 Task: Create Card Business Requirements Elicitation in Board Branding Strategy to Workspace Human Resources Information Systems. Create Card Marketing Review in Board Email A/B Testing to Workspace Human Resources Information Systems. Create Card Functional Requirements Elicitation in Board Email Marketing Campaign Strategy and Execution to Workspace Human Resources Information Systems
Action: Mouse moved to (61, 282)
Screenshot: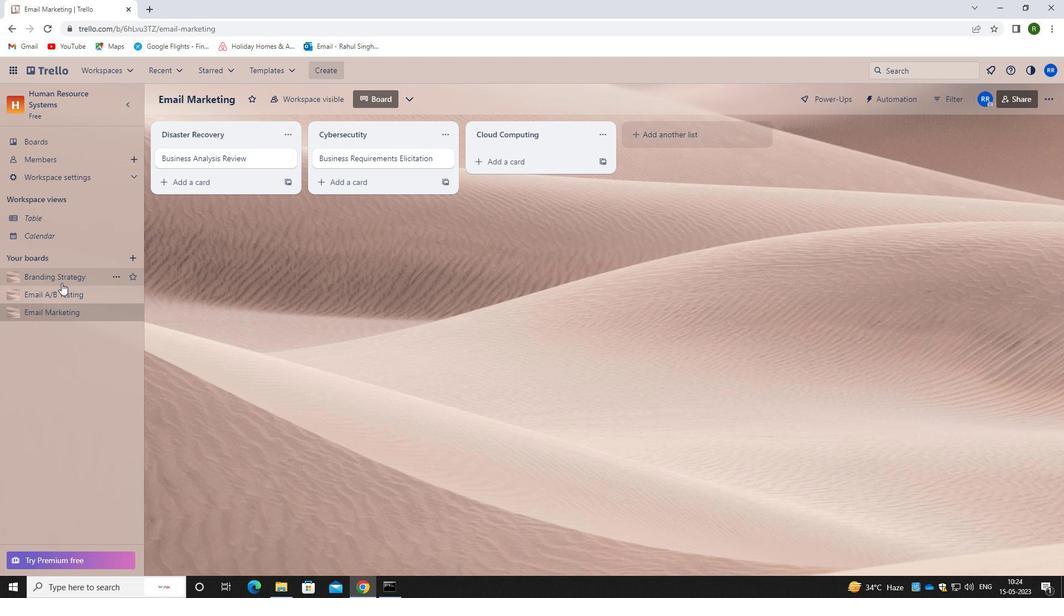 
Action: Mouse pressed left at (61, 282)
Screenshot: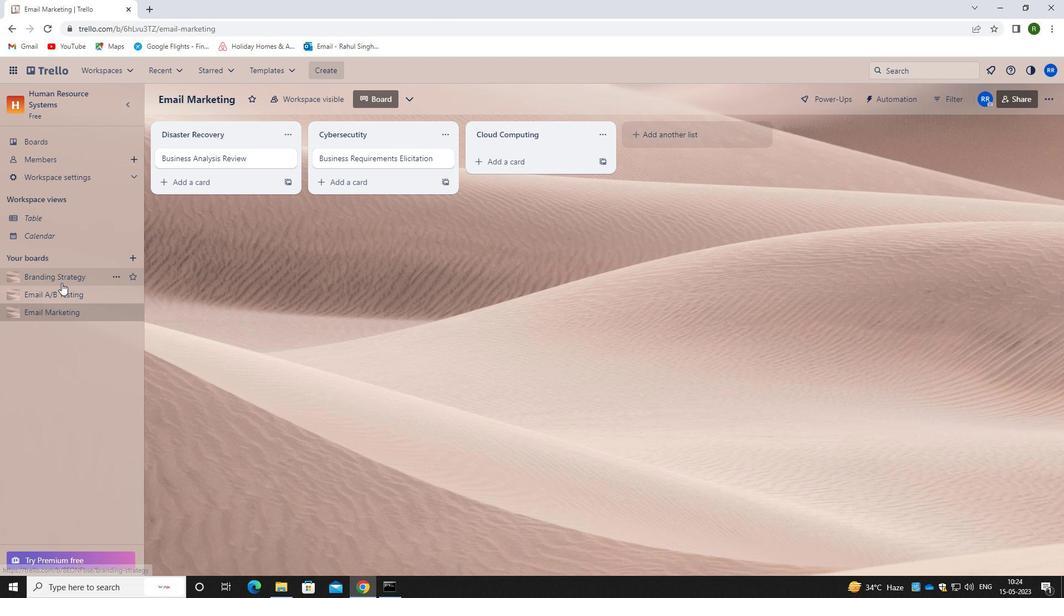 
Action: Mouse moved to (525, 162)
Screenshot: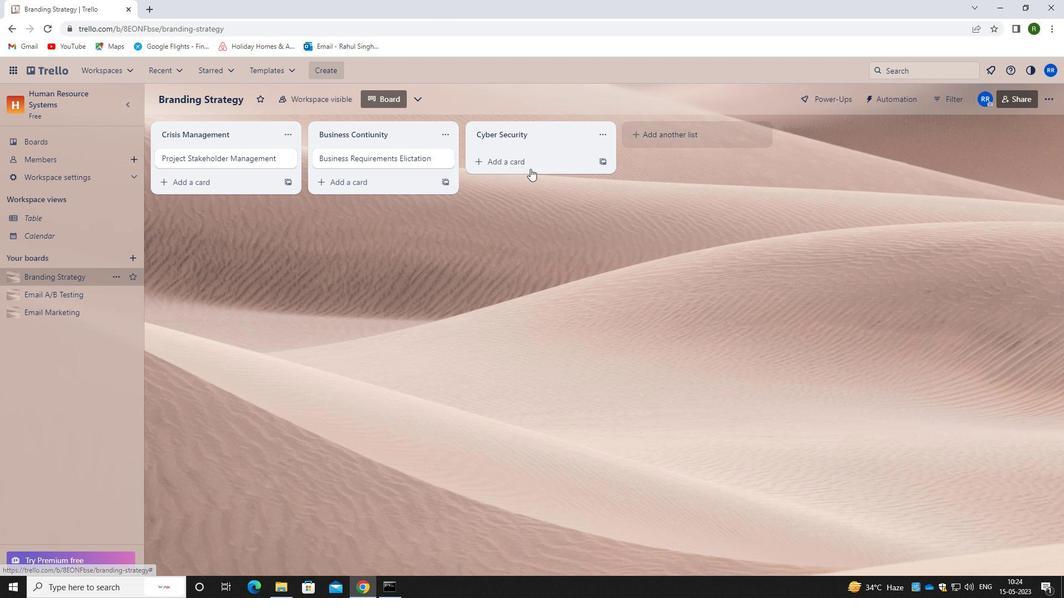 
Action: Mouse pressed left at (525, 162)
Screenshot: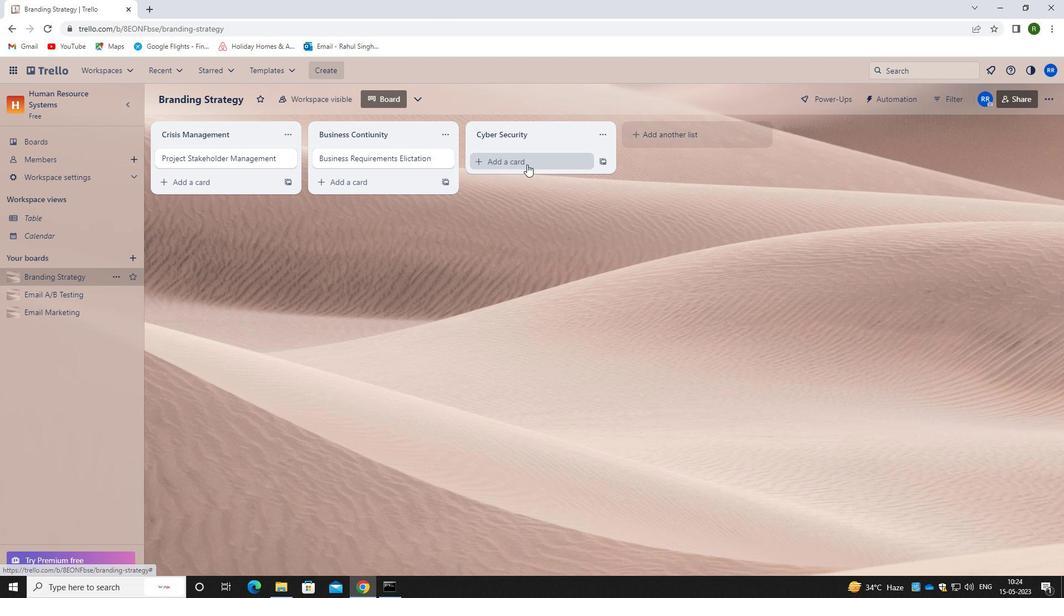 
Action: Mouse moved to (510, 174)
Screenshot: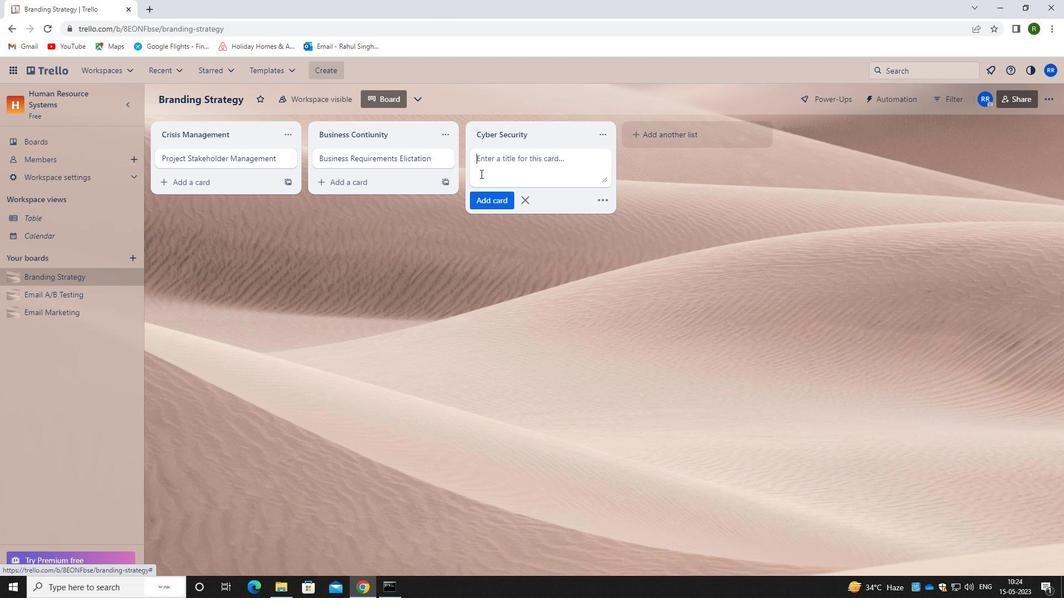 
Action: Mouse pressed left at (510, 174)
Screenshot: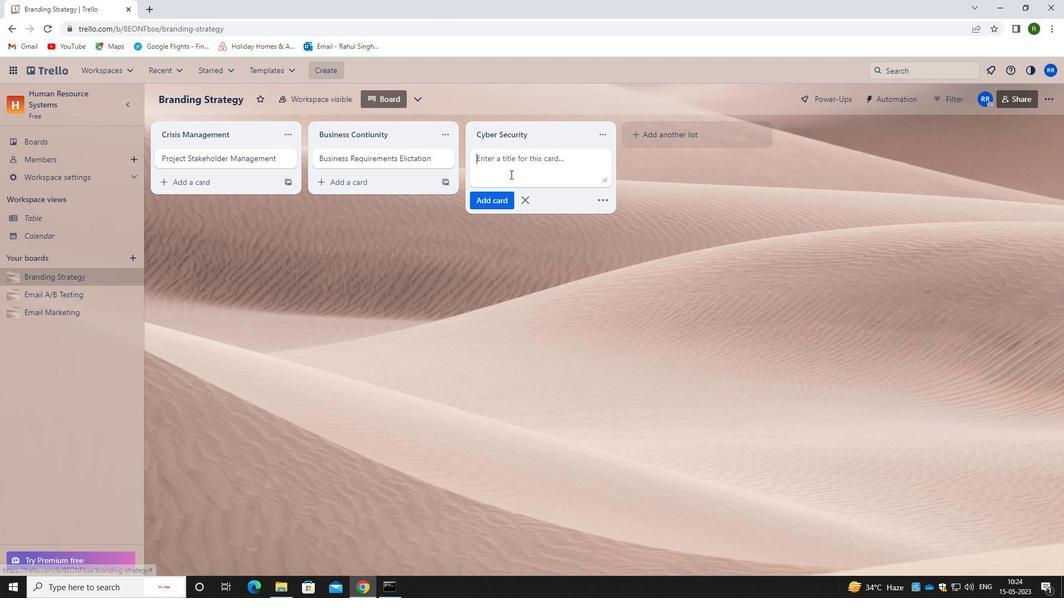 
Action: Mouse moved to (510, 174)
Screenshot: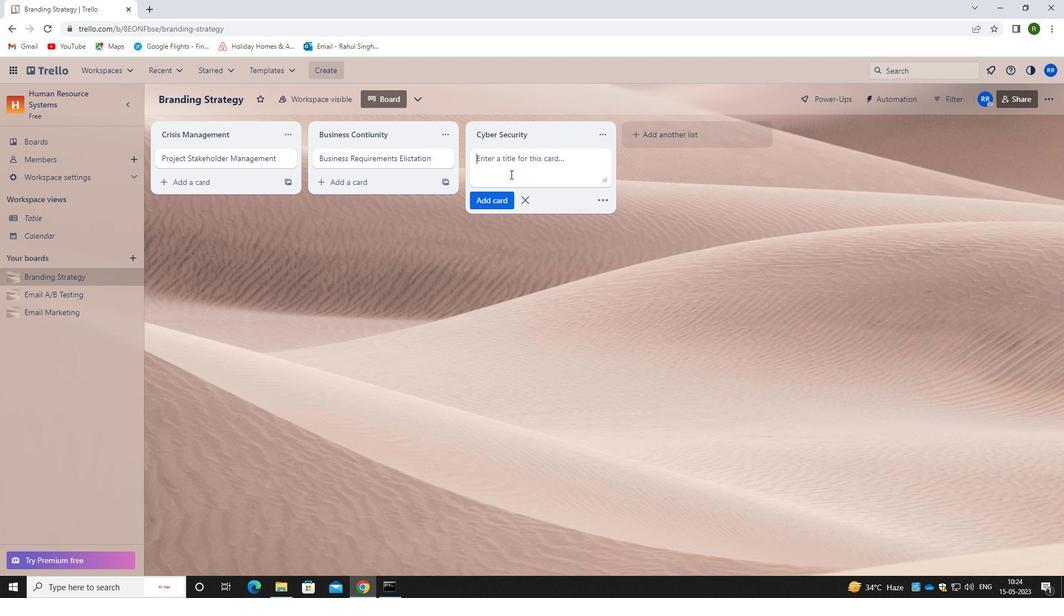 
Action: Key pressed <Key.caps_lock>b<Key.caps_lock>usiness<Key.space><Key.caps_lock>r<Key.caps_lock>equirements<Key.space><Key.caps_lock>e<Key.caps_lock>licitation
Screenshot: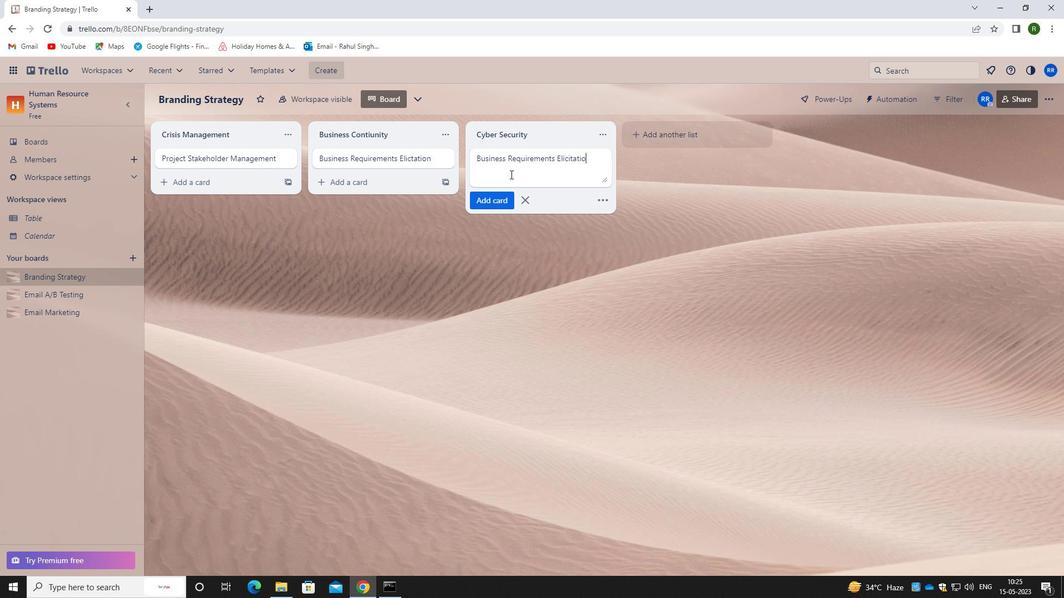
Action: Mouse moved to (502, 197)
Screenshot: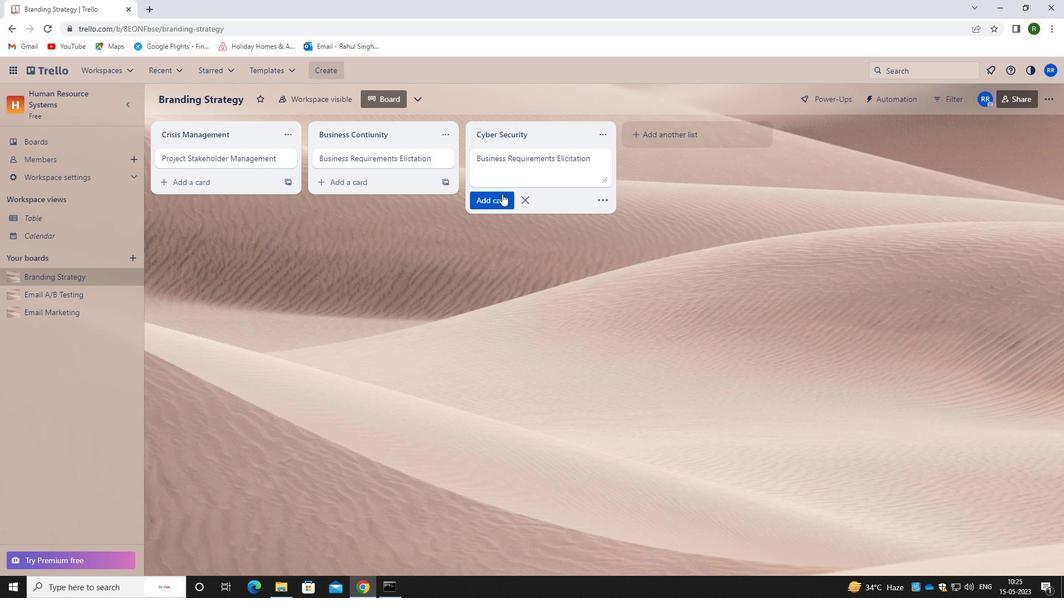 
Action: Mouse pressed left at (502, 197)
Screenshot: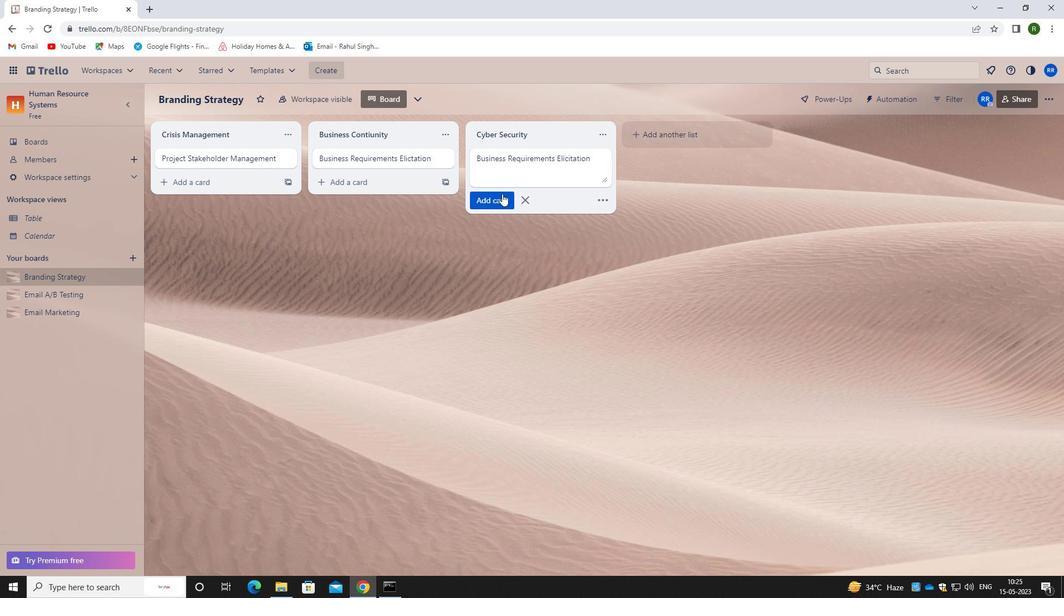 
Action: Mouse moved to (72, 293)
Screenshot: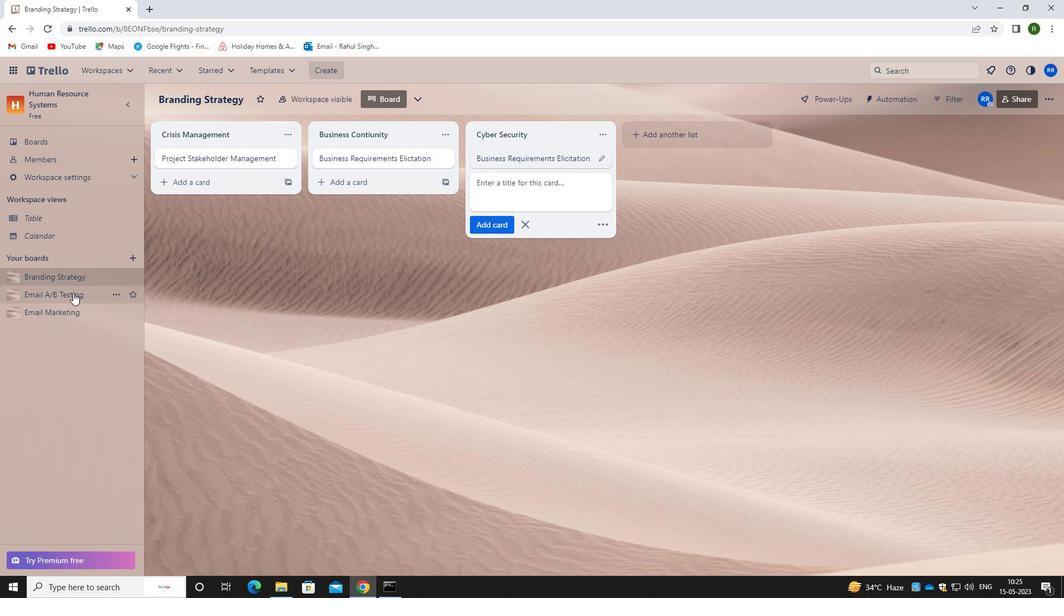 
Action: Mouse pressed left at (72, 293)
Screenshot: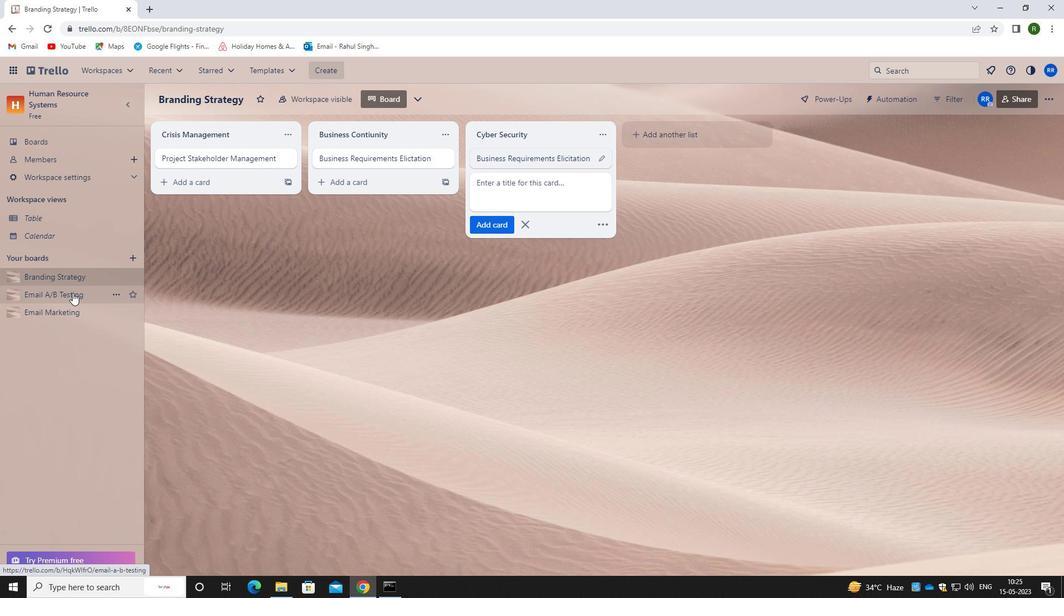 
Action: Mouse moved to (500, 155)
Screenshot: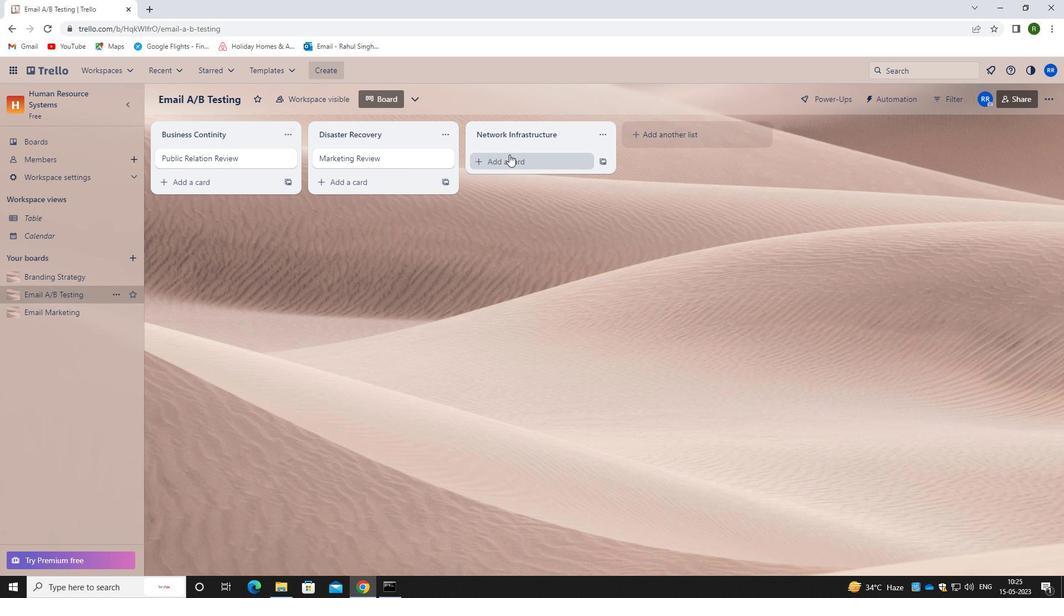 
Action: Mouse pressed left at (500, 155)
Screenshot: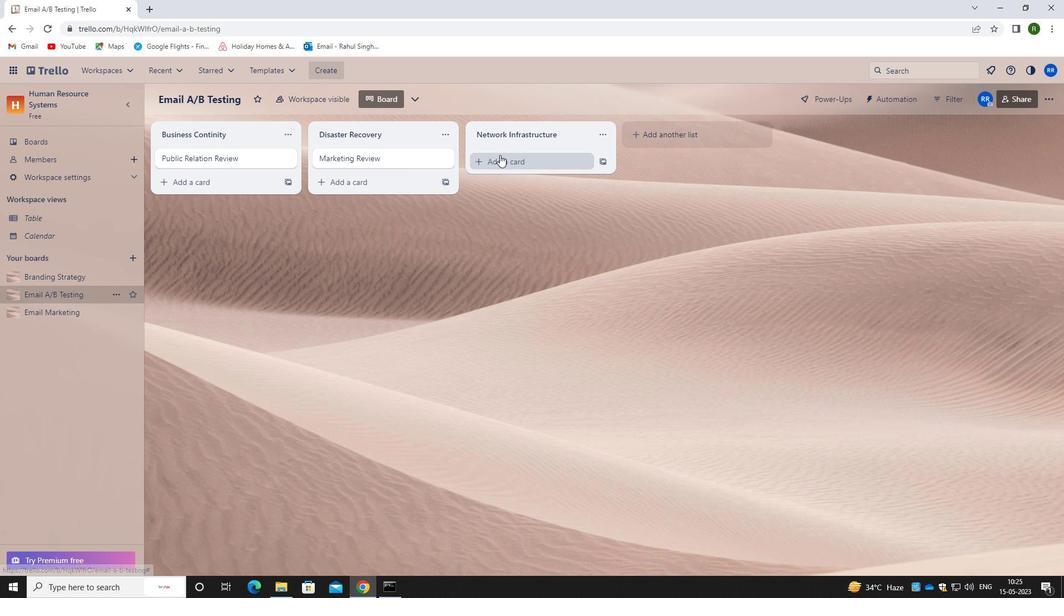 
Action: Mouse moved to (499, 171)
Screenshot: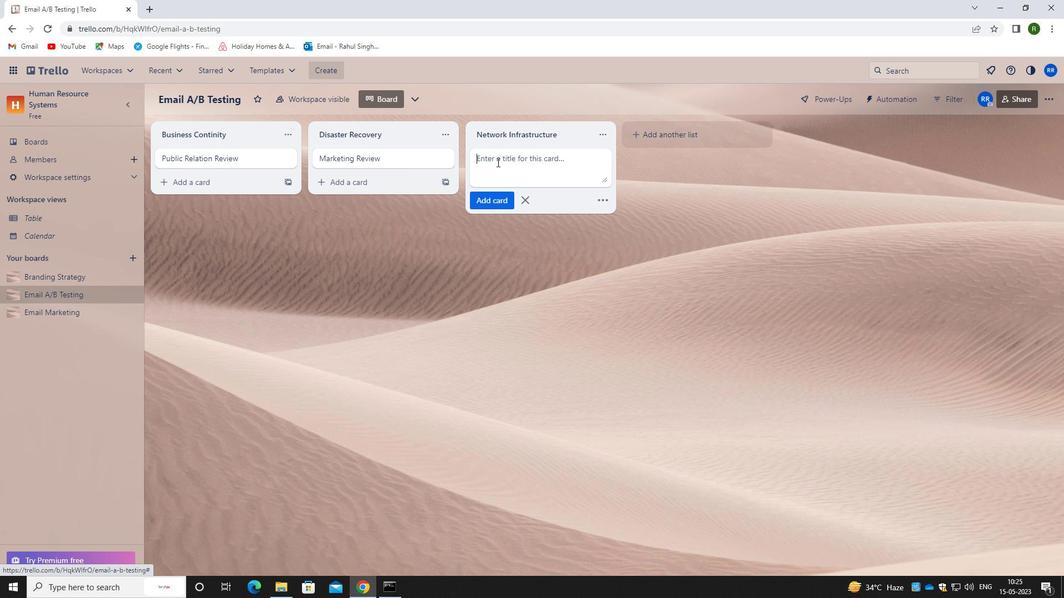 
Action: Mouse pressed left at (499, 171)
Screenshot: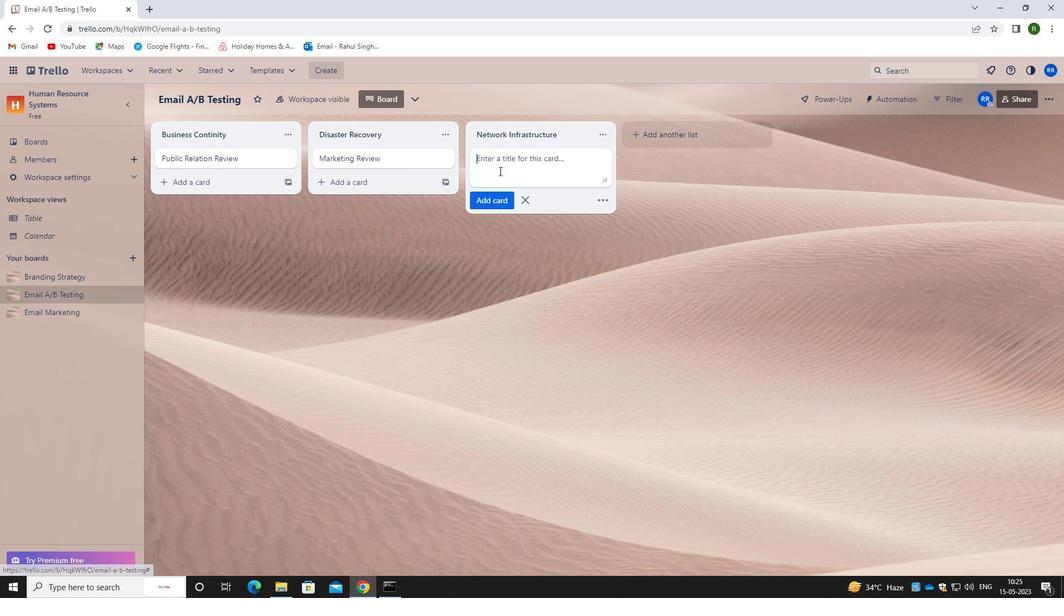 
Action: Key pressed <Key.caps_lock>m<Key.caps_lock>arketti<Key.backspace><Key.backspace>ing<Key.space><Key.caps_lock>r<Key.caps_lock>eview
Screenshot: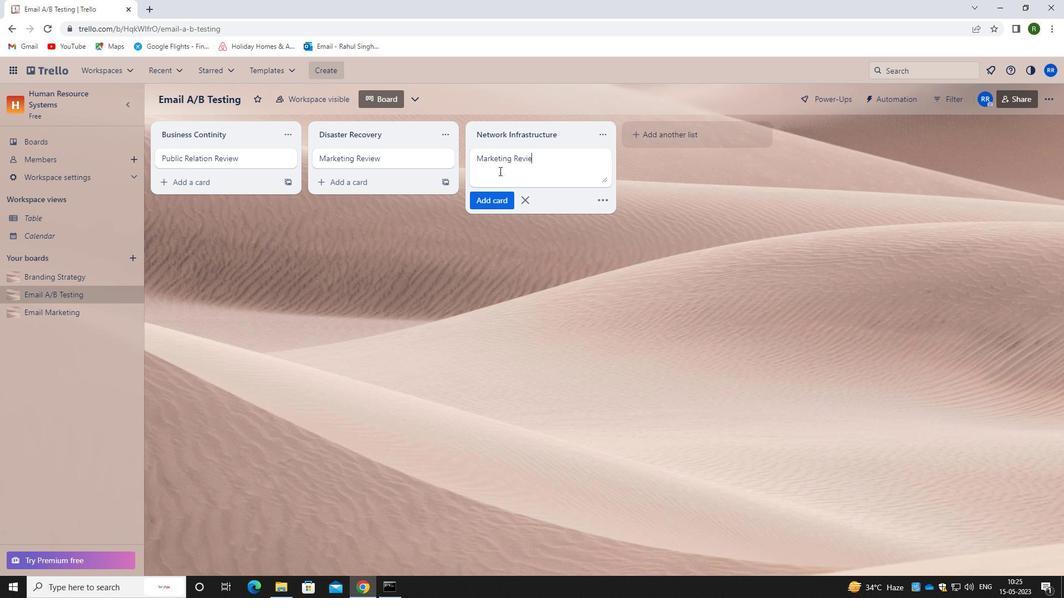 
Action: Mouse moved to (498, 206)
Screenshot: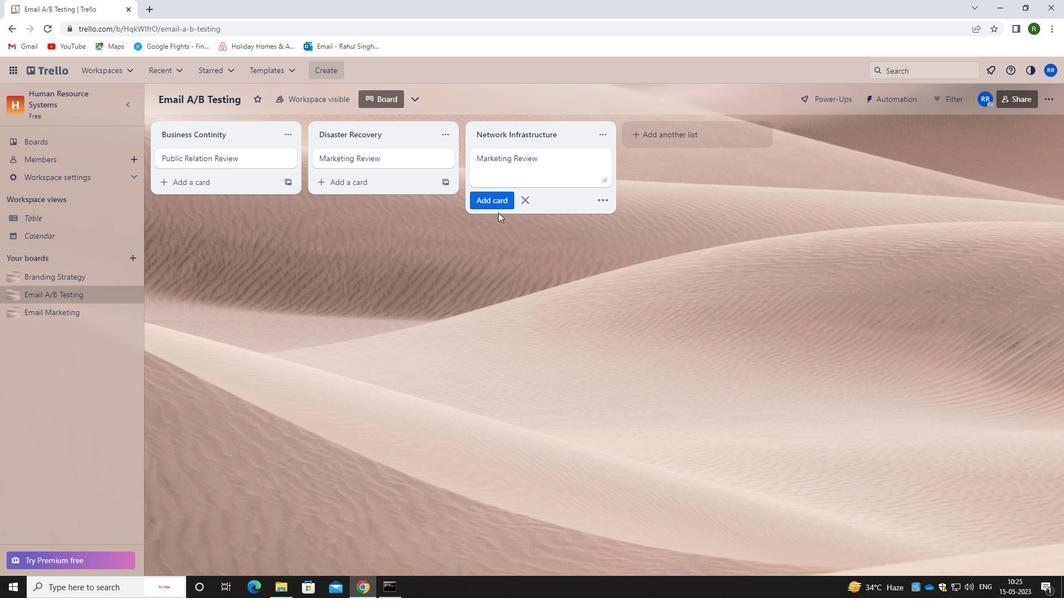 
Action: Mouse pressed left at (498, 206)
Screenshot: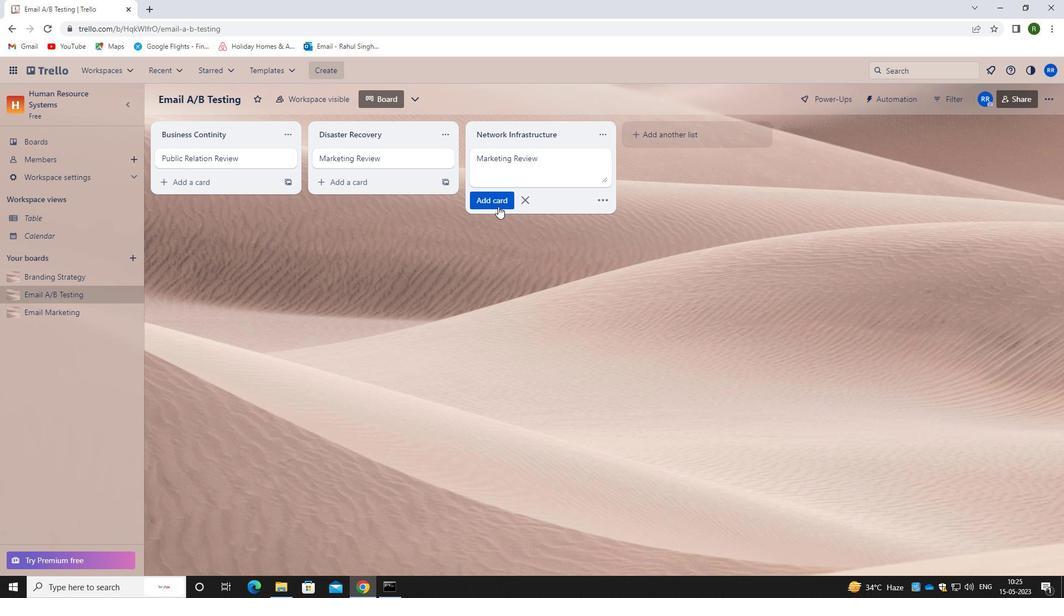 
Action: Mouse moved to (56, 311)
Screenshot: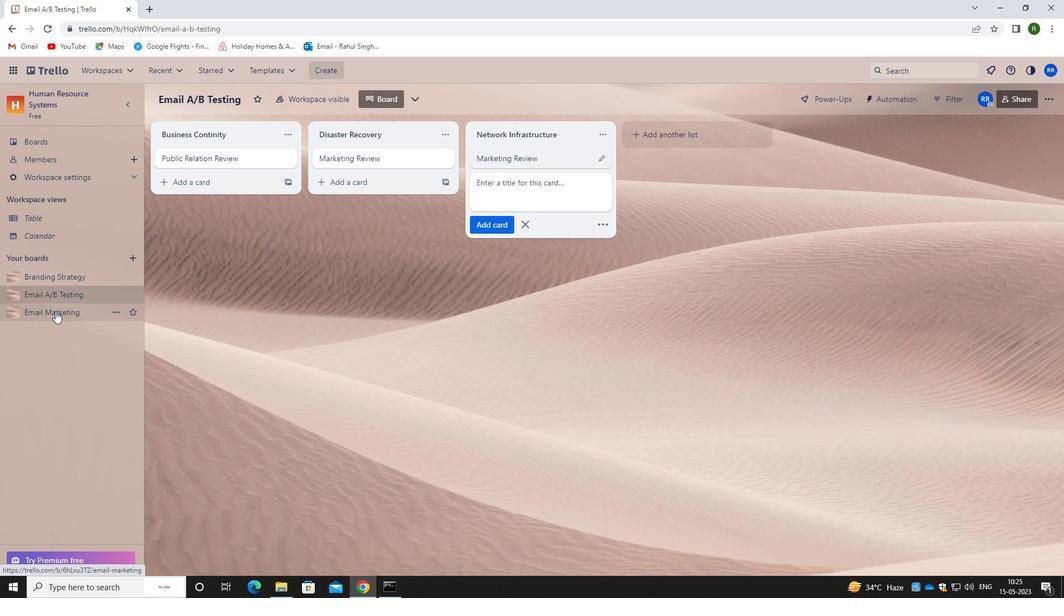 
Action: Mouse pressed left at (56, 311)
Screenshot: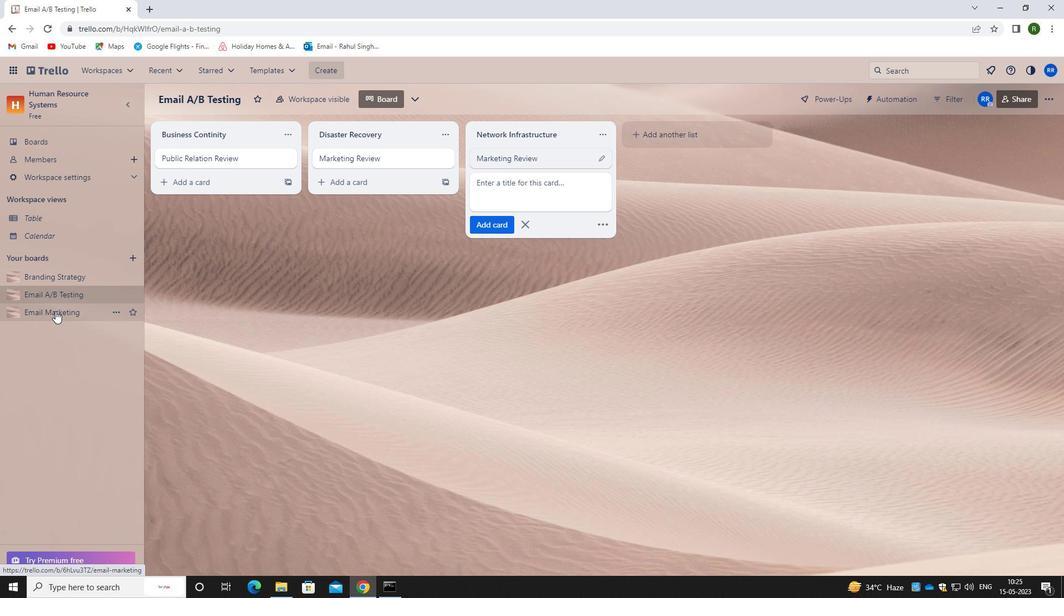 
Action: Mouse moved to (509, 166)
Screenshot: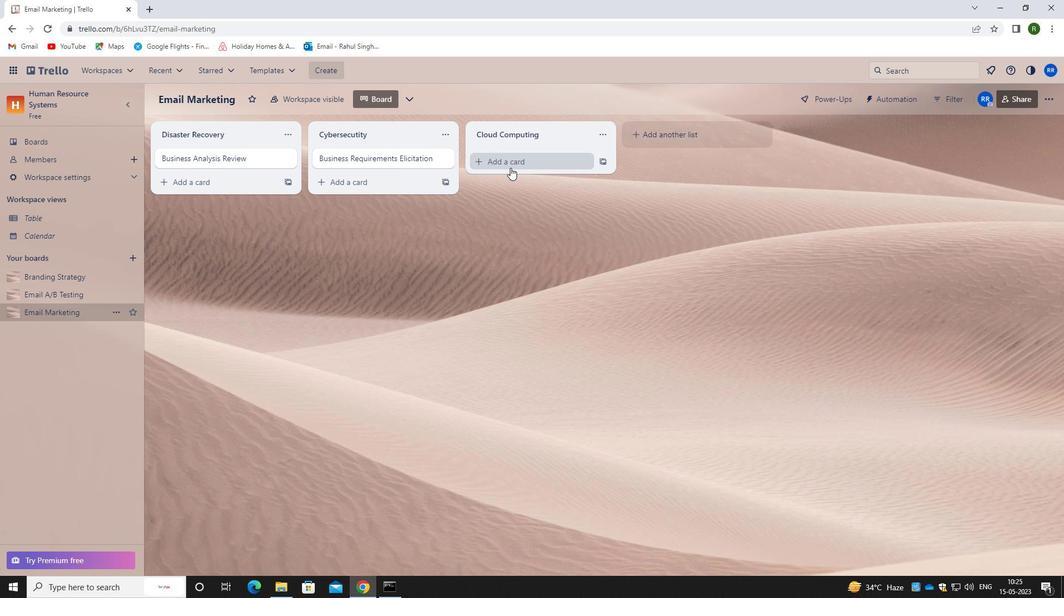 
Action: Mouse pressed left at (509, 166)
Screenshot: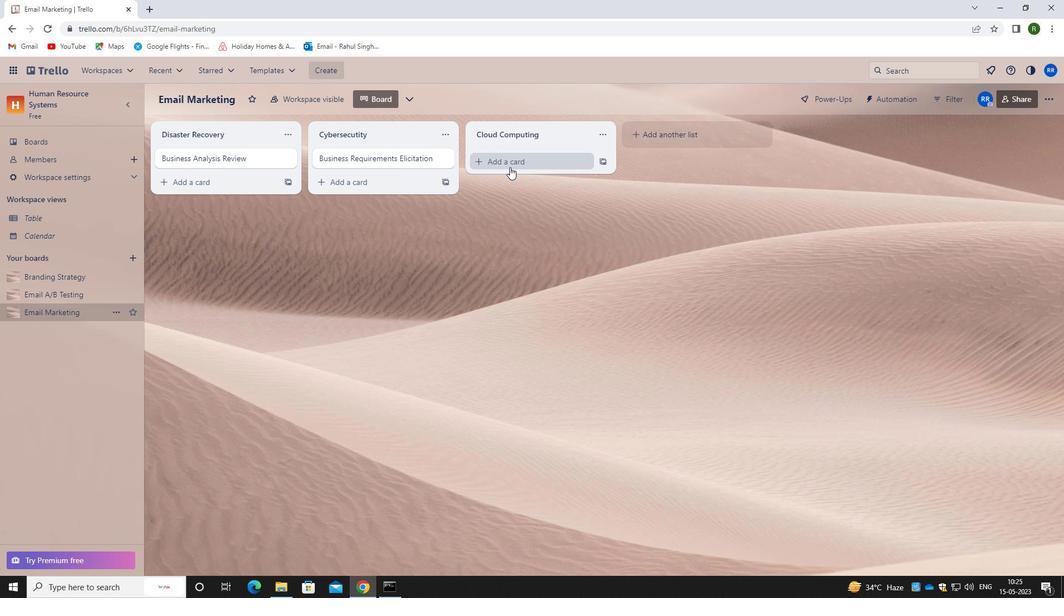 
Action: Mouse moved to (503, 175)
Screenshot: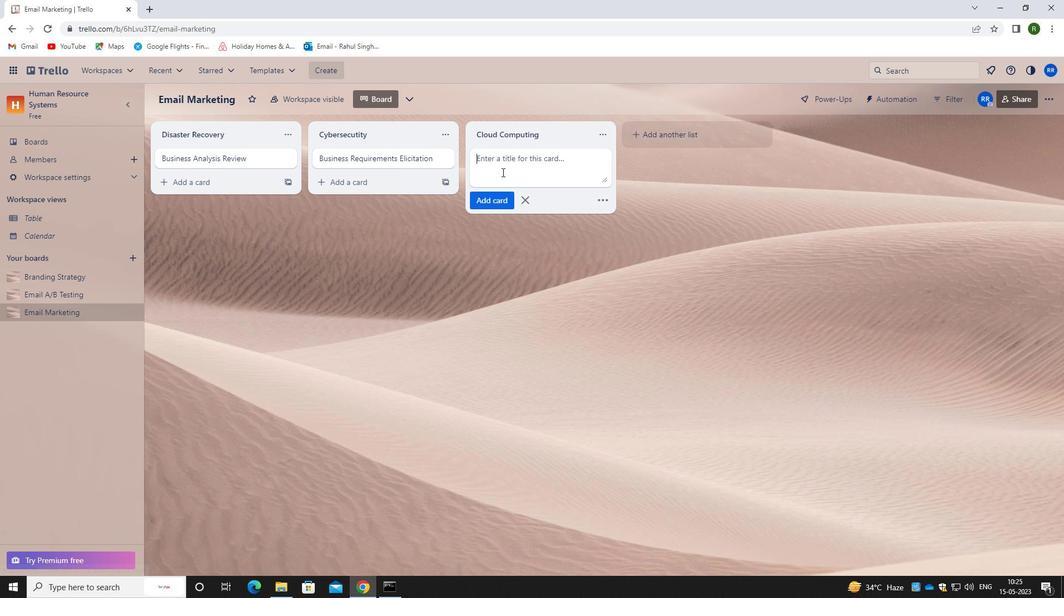 
Action: Key pressed <Key.caps_lock>f<Key.caps_lock>uc<Key.backspace>nctional<Key.space><Key.caps_lock>r<Key.caps_lock>equirements<Key.space><Key.caps_lock>e<Key.caps_lock>licitation
Screenshot: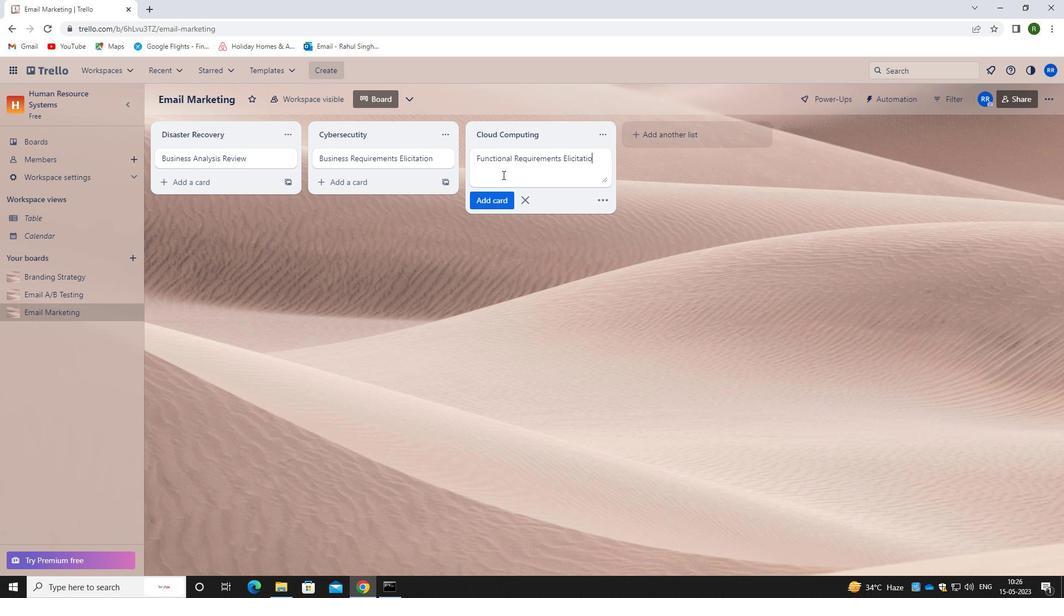 
Action: Mouse moved to (498, 204)
Screenshot: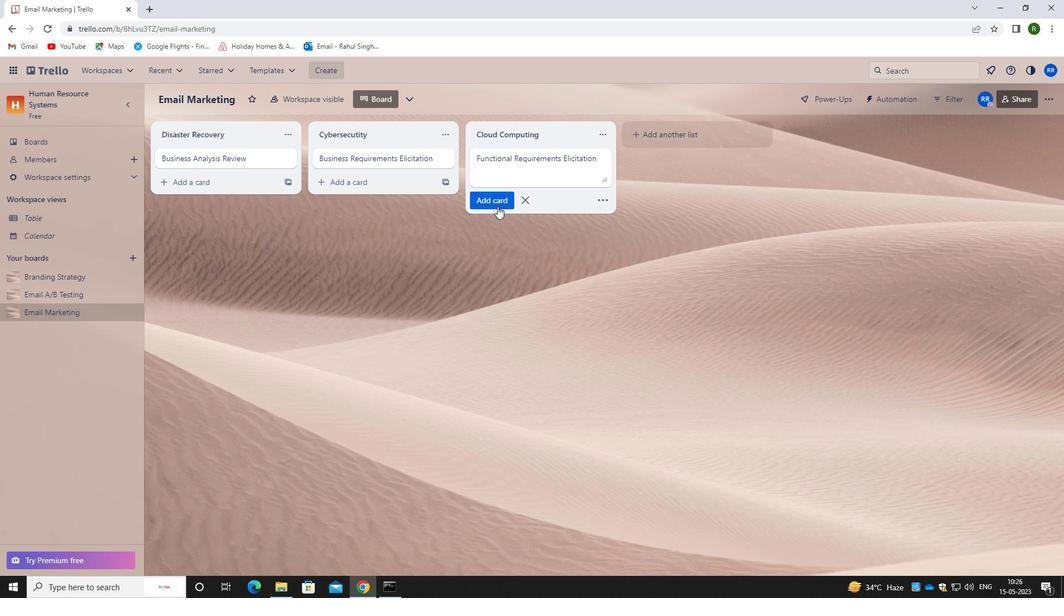 
Action: Mouse pressed left at (498, 204)
Screenshot: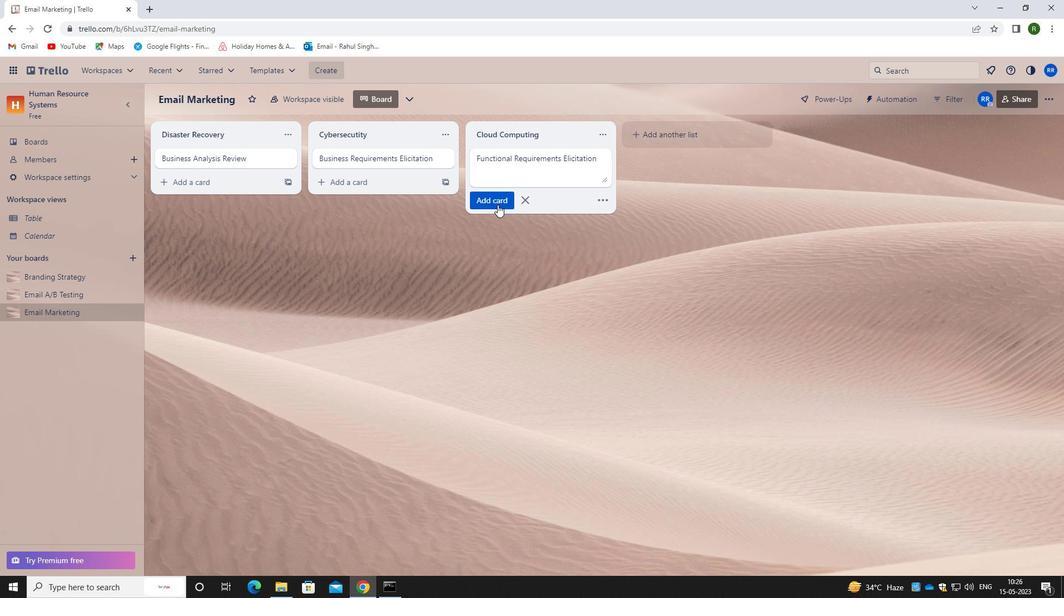 
Action: Mouse moved to (422, 301)
Screenshot: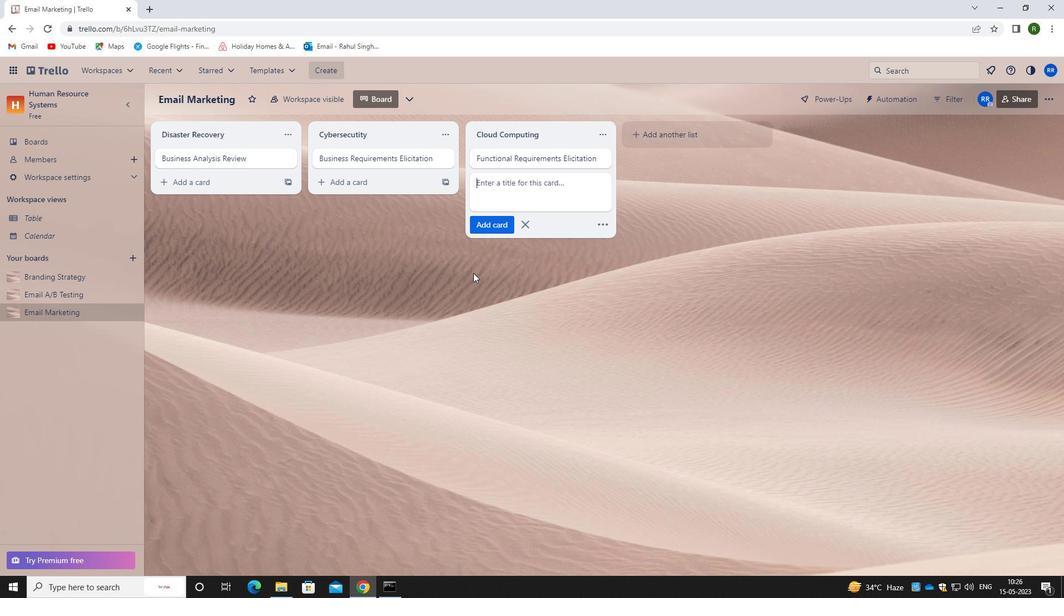 
Action: Mouse pressed left at (422, 301)
Screenshot: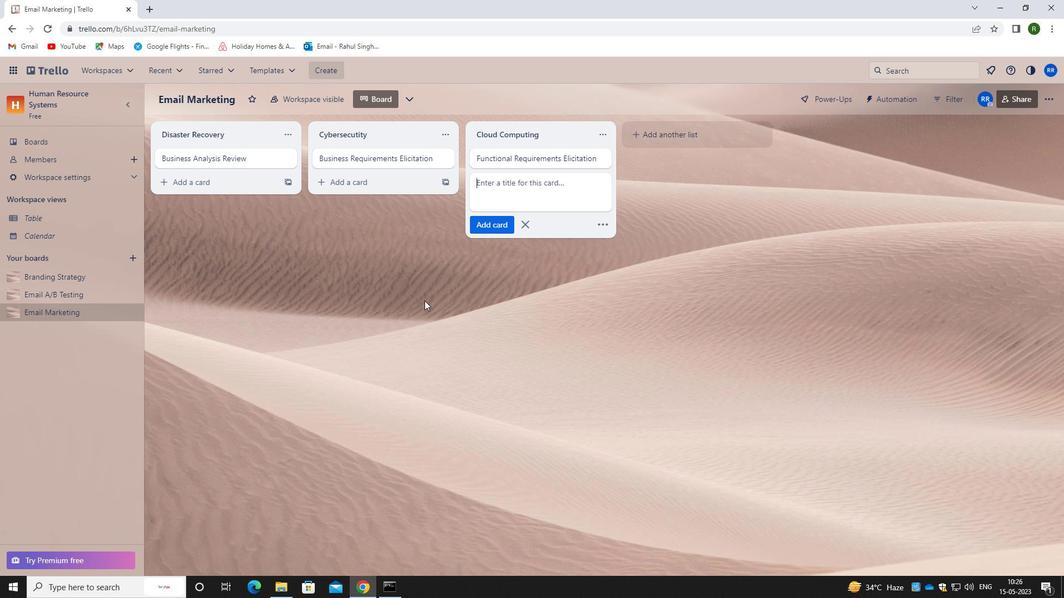 
Action: Mouse moved to (444, 255)
Screenshot: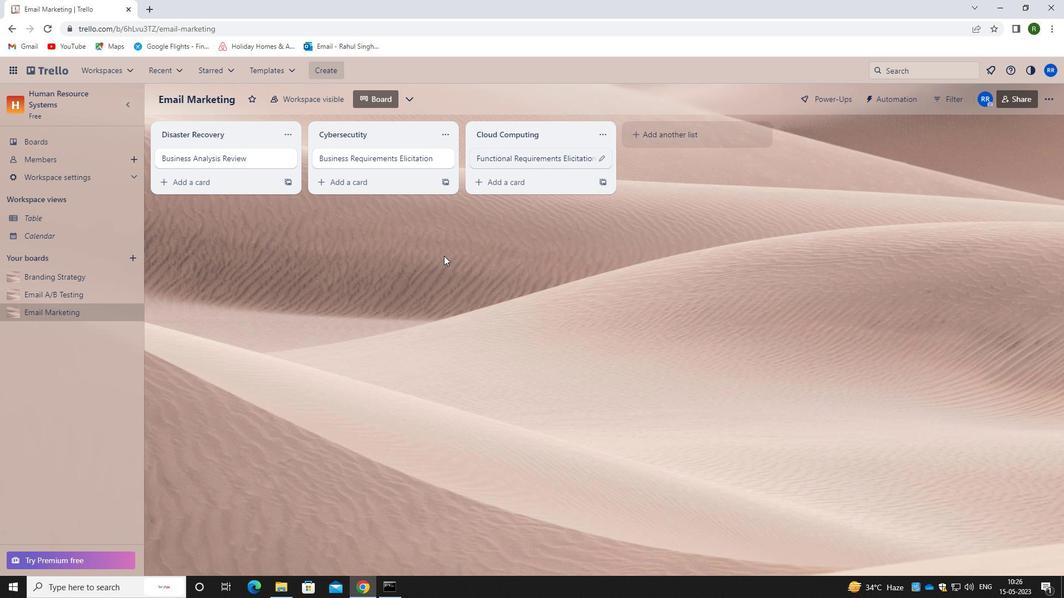 
